 Task: Apply Clip Filter to Western
Action: Mouse moved to (677, 266)
Screenshot: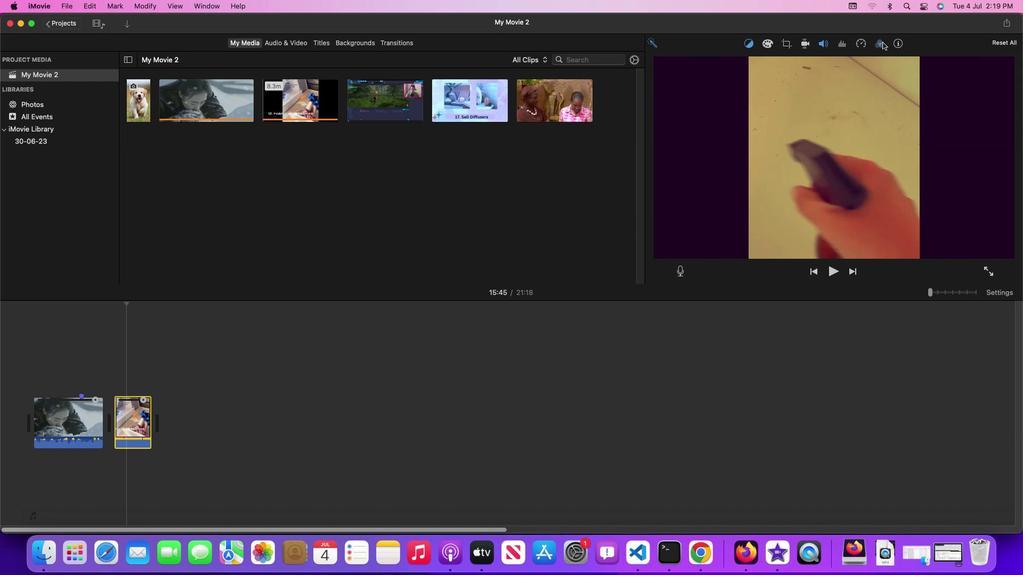 
Action: Mouse pressed left at (677, 266)
Screenshot: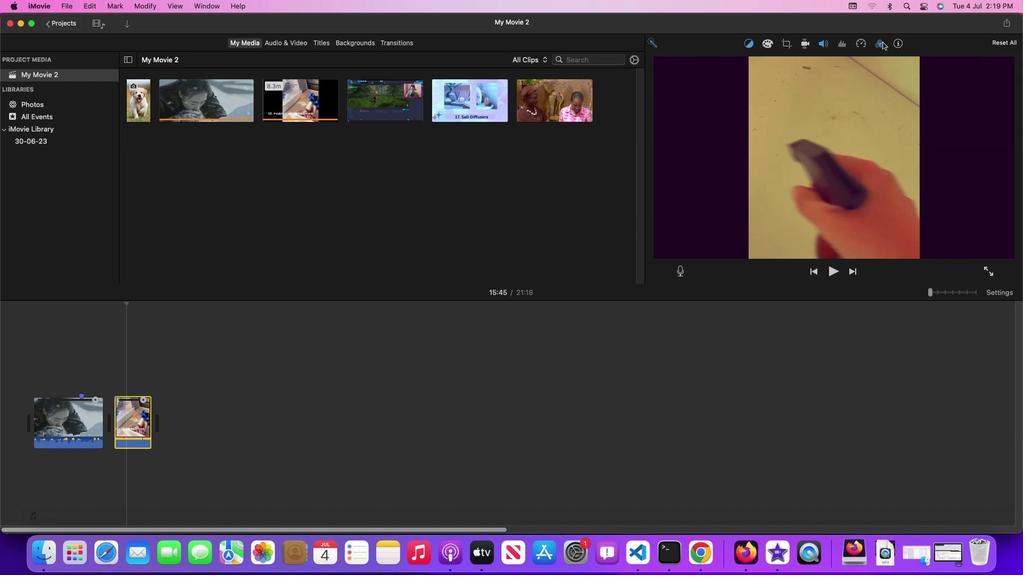 
Action: Mouse moved to (677, 266)
Screenshot: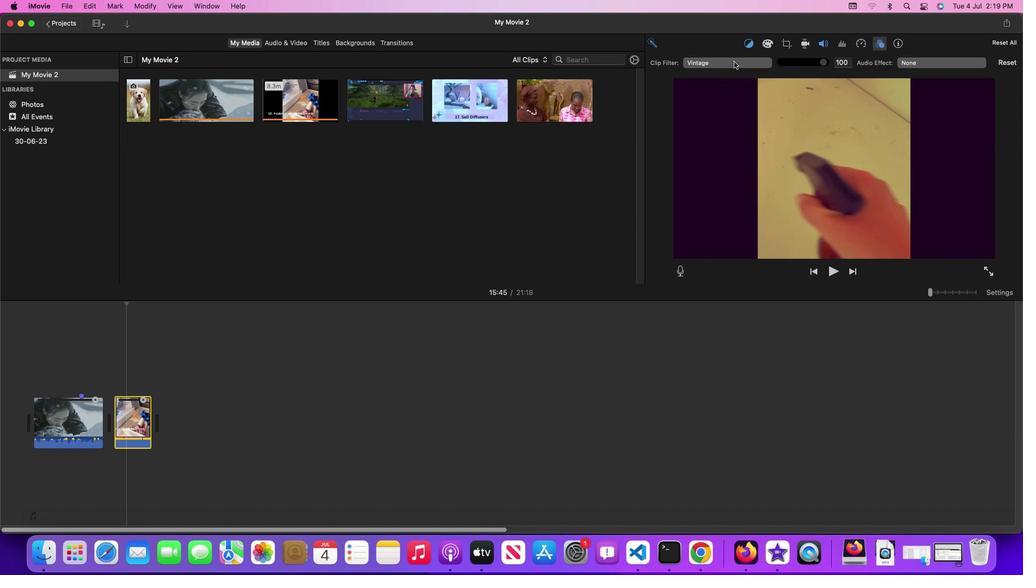 
Action: Mouse pressed left at (677, 266)
Screenshot: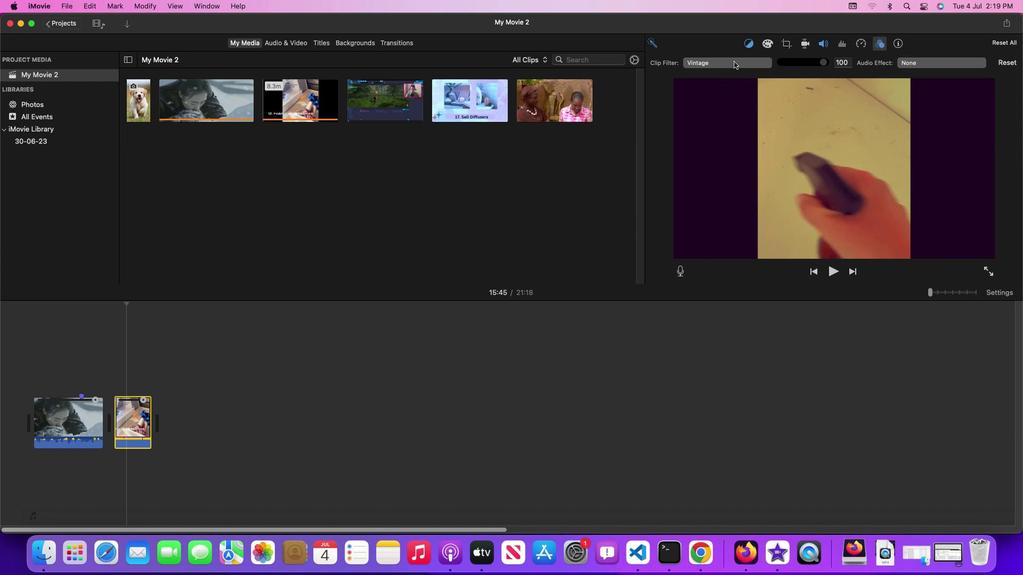 
Action: Mouse moved to (677, 266)
Screenshot: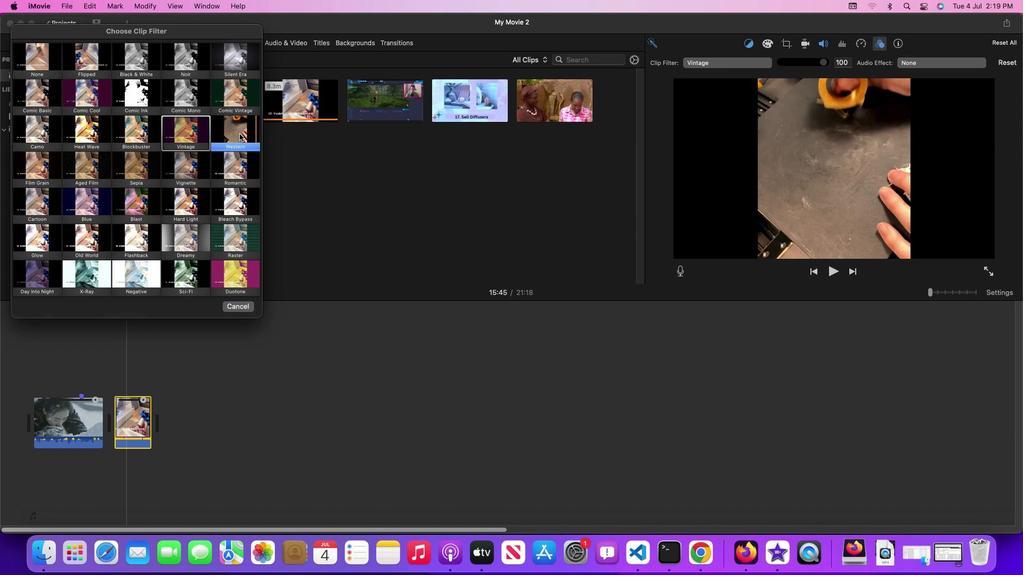 
Action: Mouse pressed left at (677, 266)
Screenshot: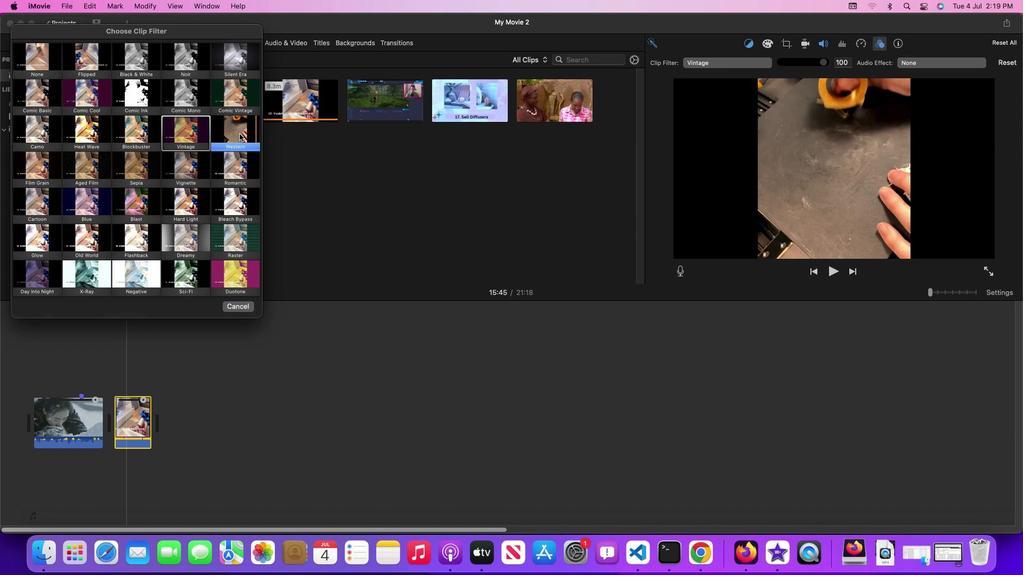
Action: Mouse moved to (677, 266)
Screenshot: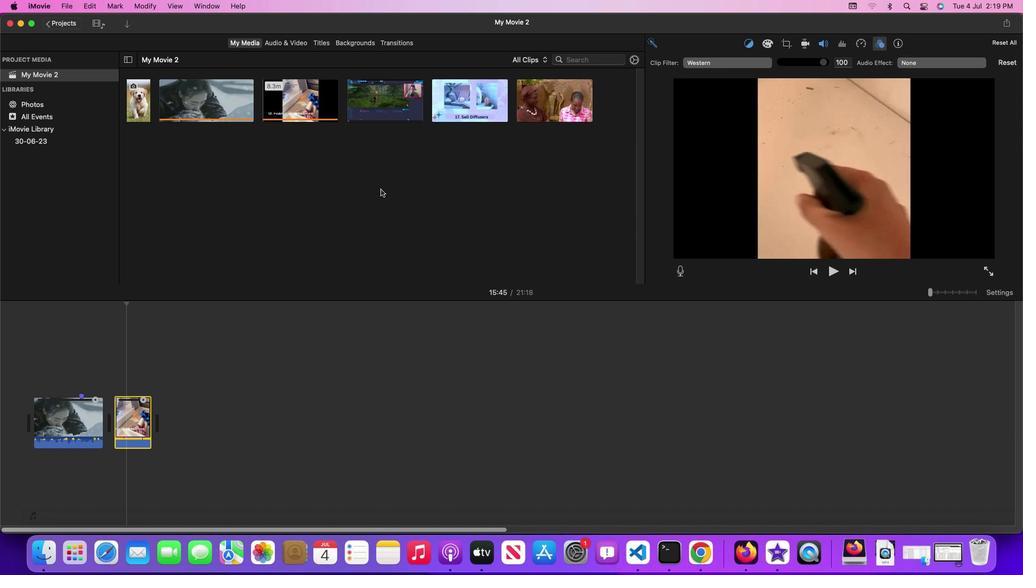 
